Task: Innovation Leadership Retreat: Attend an innovation leadership retreat combining leadership development with innovation strategies to drive cultural transformation. Location: Innovation Leadership Retreat Center. Time: Day 1 - 9:00 AM to Day 3 - 5:30 PM.
Action: Mouse moved to (57, 96)
Screenshot: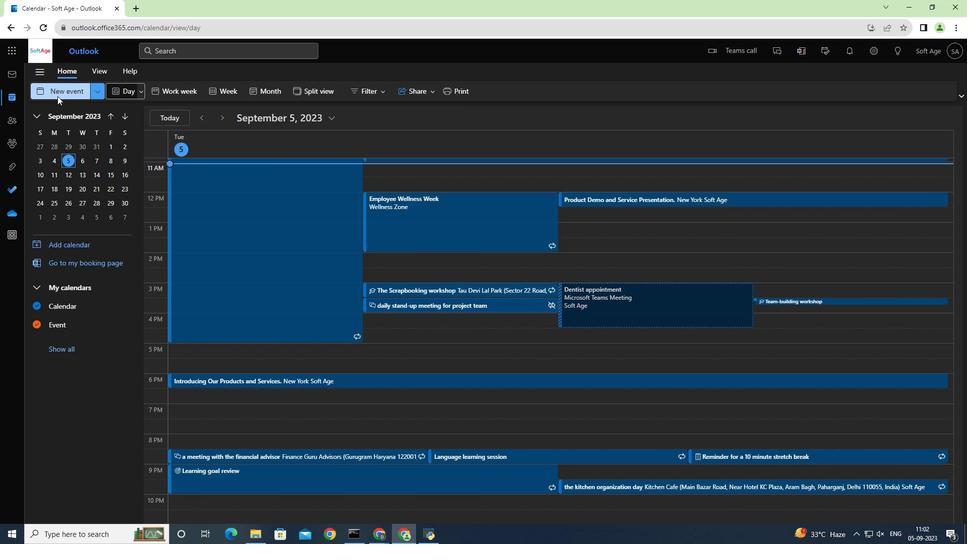 
Action: Mouse pressed left at (57, 96)
Screenshot: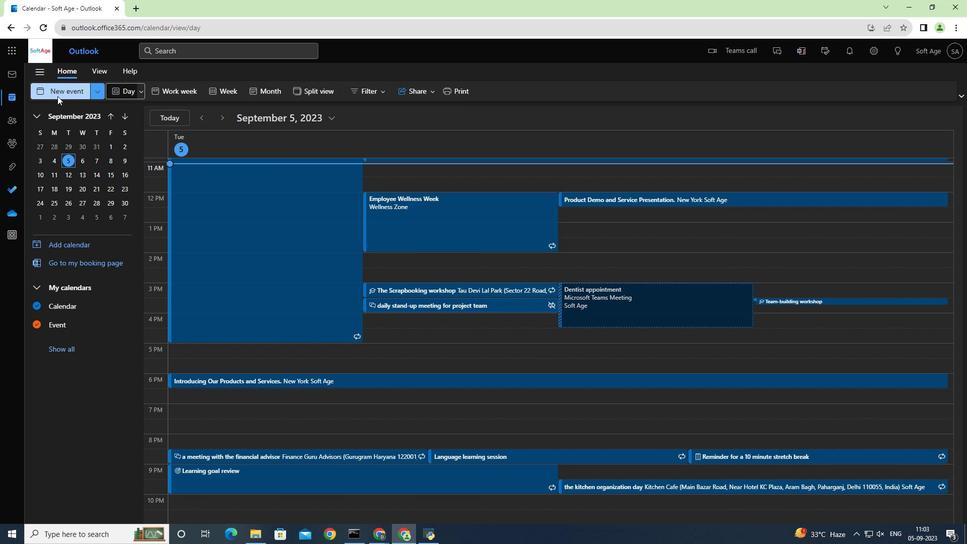 
Action: Mouse moved to (271, 154)
Screenshot: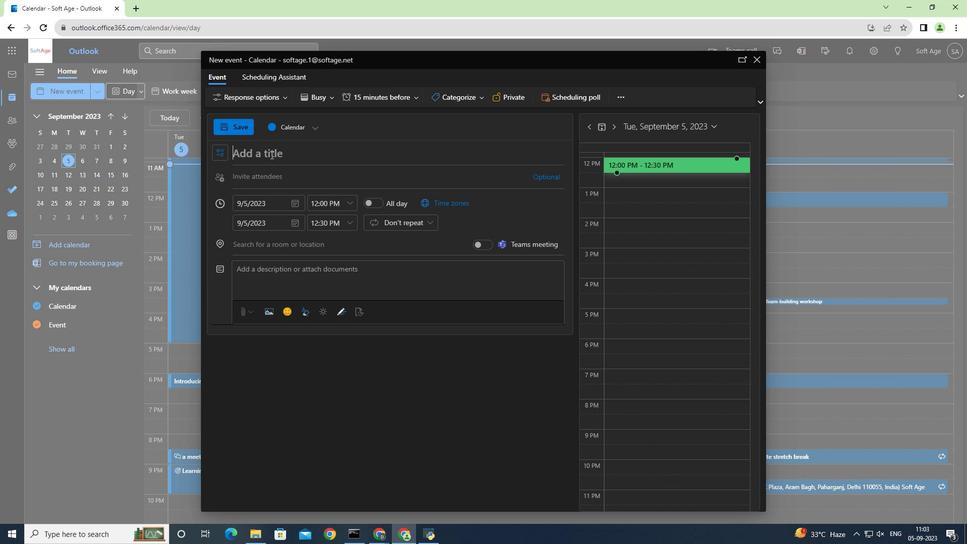 
Action: Mouse pressed left at (271, 154)
Screenshot: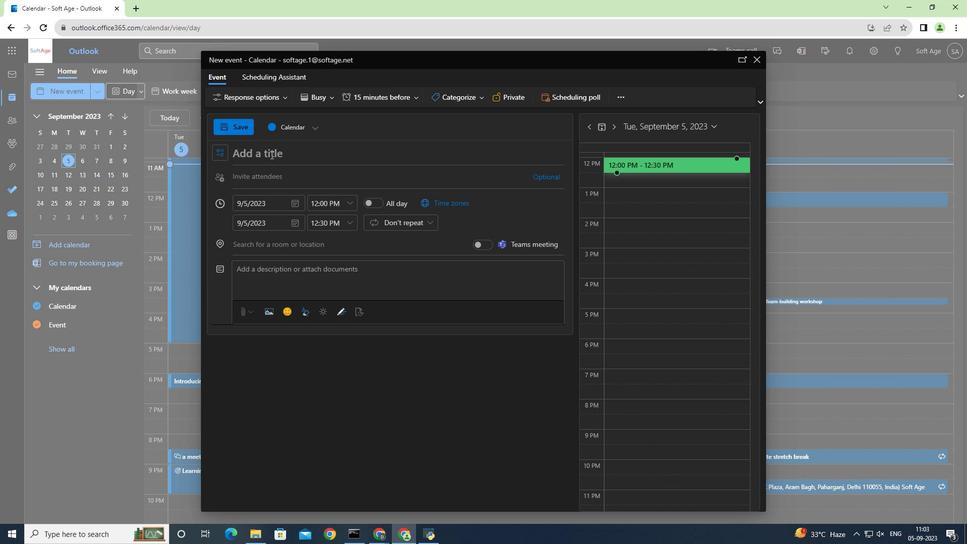 
Action: Key pressed <Key.shift>Innovation<Key.space><Key.shift>Leadership<Key.space><Key.shift><Key.shift><Key.shift><Key.shift><Key.shift><Key.shift>Retreat
Screenshot: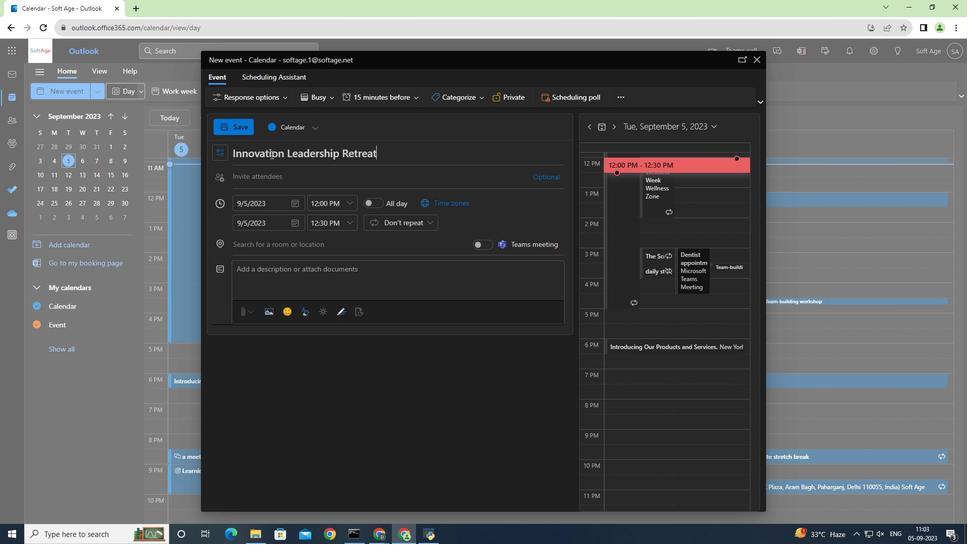 
Action: Mouse moved to (314, 266)
Screenshot: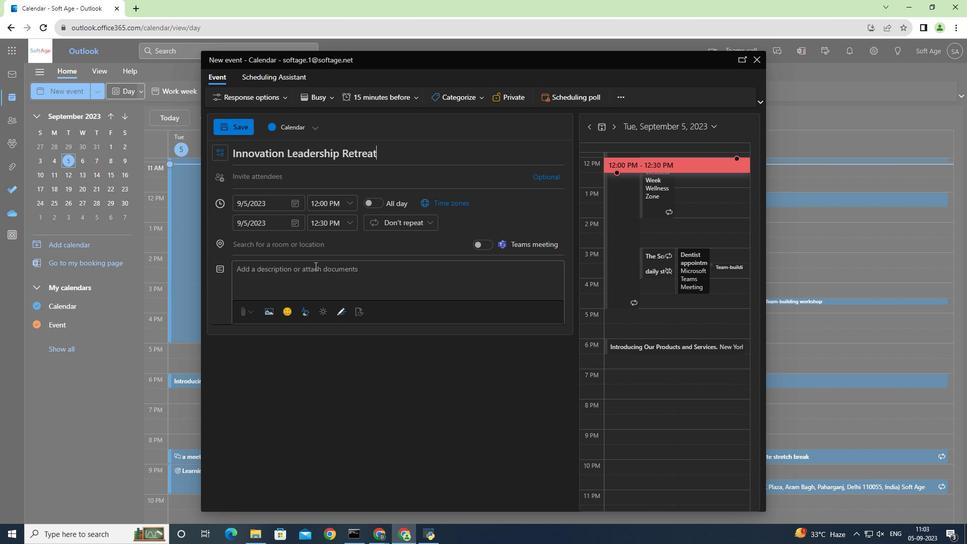 
Action: Mouse pressed left at (314, 266)
Screenshot: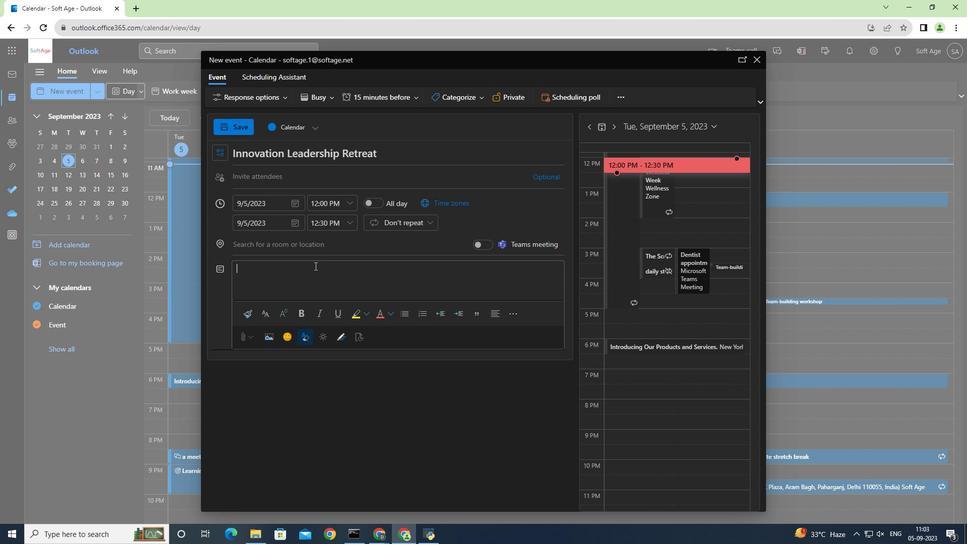 
Action: Key pressed <Key.shift><Key.shift><Key.shift><Key.shift>Attend<Key.space>an<Key.space>innovation<Key.space>leadership<Key.space>retreat<Key.space>combining<Key.space>leadership<Key.space>development<Key.space>with<Key.space>innovation<Key.space>strategies<Key.space>to<Key.space>drive<Key.space>cultural<Key.space>transformation.
Screenshot: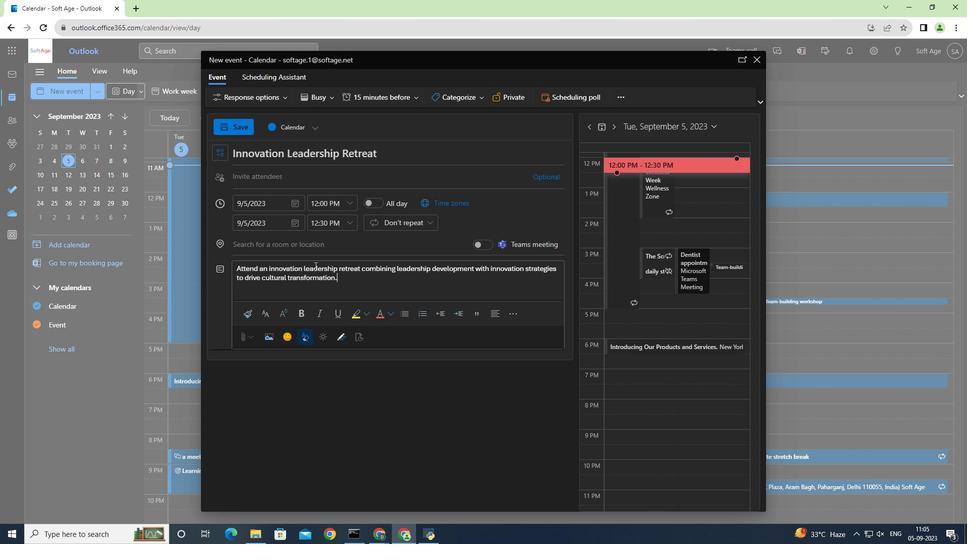 
Action: Mouse moved to (270, 245)
Screenshot: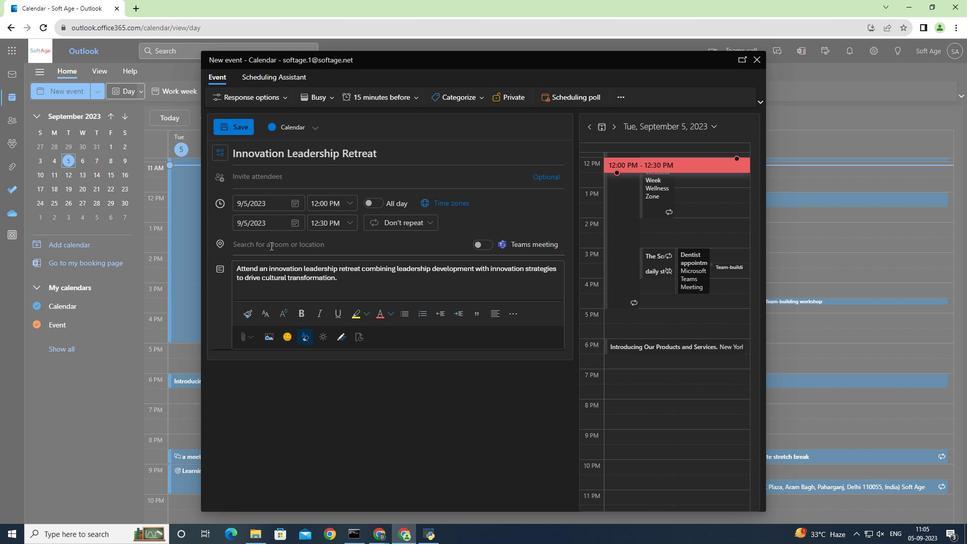
Action: Mouse pressed left at (270, 245)
Screenshot: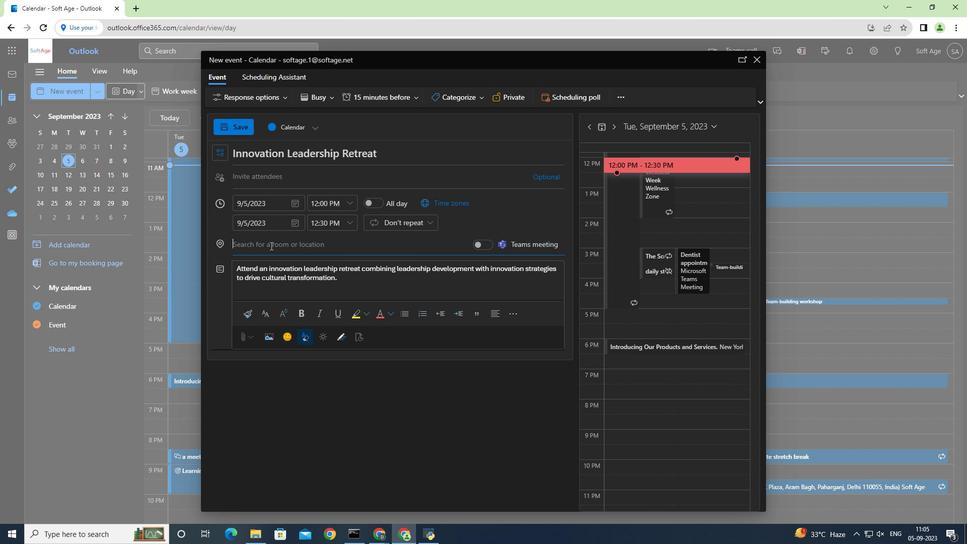 
Action: Mouse moved to (208, 43)
Screenshot: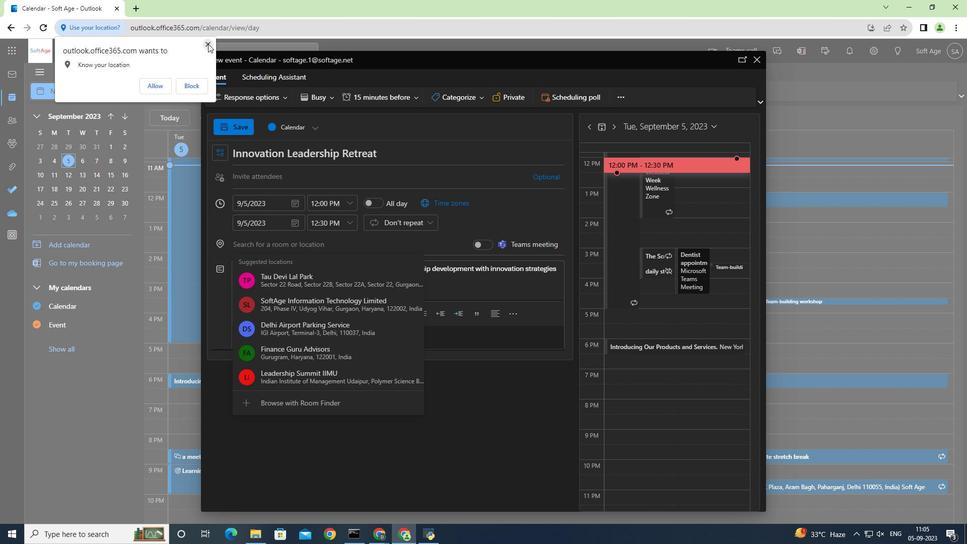 
Action: Mouse pressed left at (208, 43)
Screenshot: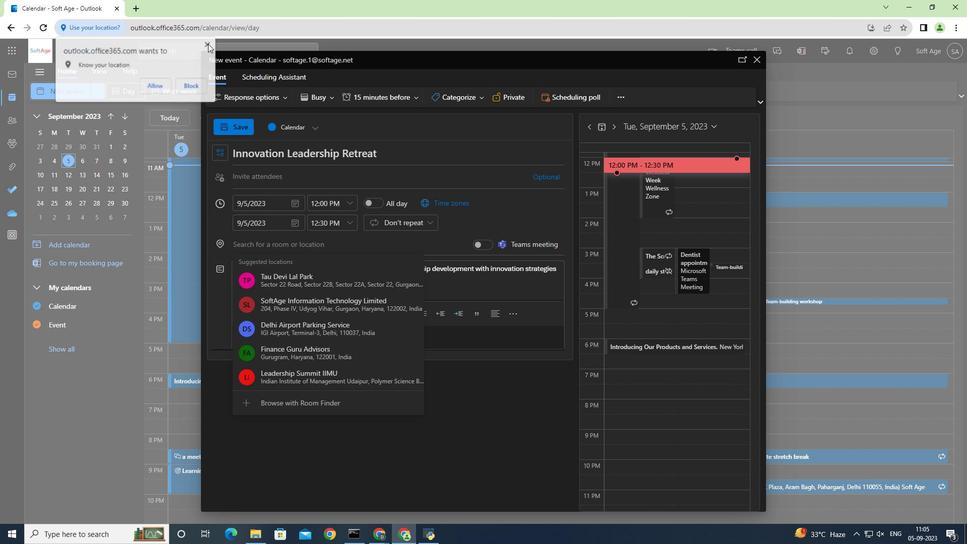 
Action: Mouse moved to (304, 246)
Screenshot: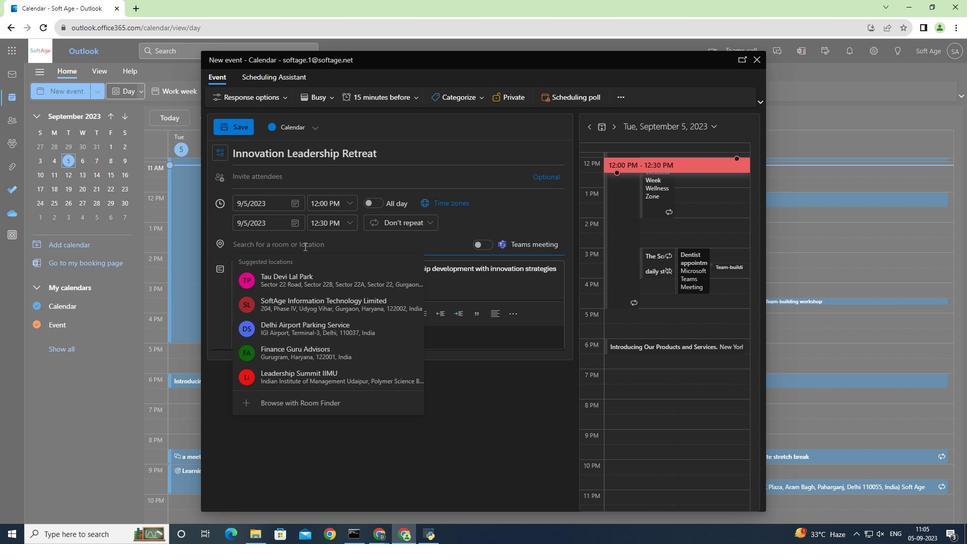 
Action: Mouse pressed left at (304, 246)
Screenshot: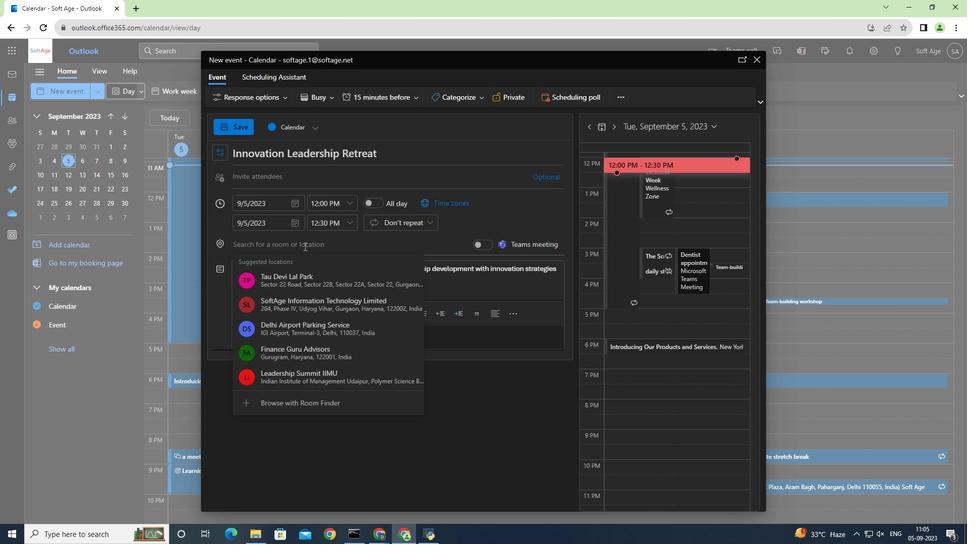 
Action: Mouse moved to (303, 245)
Screenshot: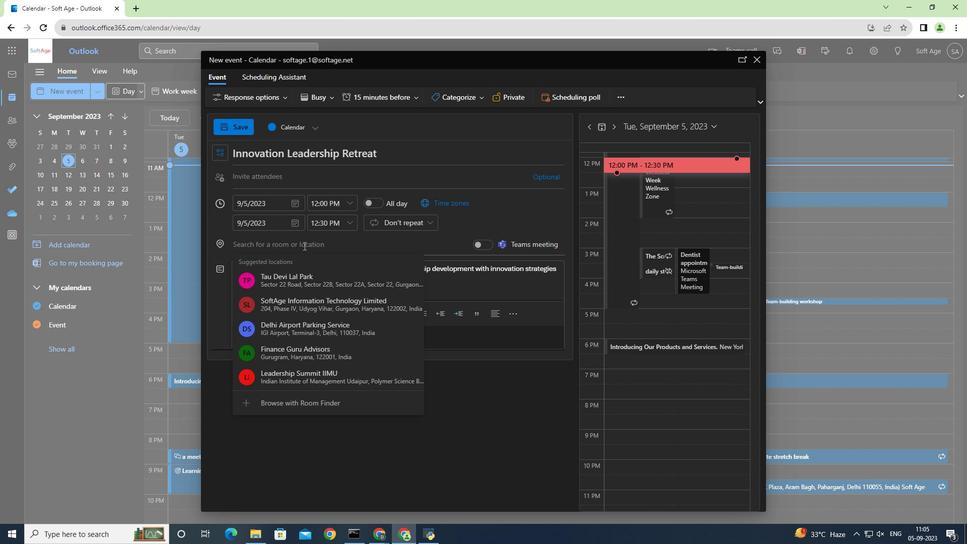 
Action: Key pressed <Key.shift><Key.shift><Key.shift><Key.shift><Key.shift><Key.shift><Key.shift><Key.shift><Key.shift><Key.shift><Key.shift><Key.shift><Key.shift><Key.shift><Key.shift><Key.shift><Key.shift><Key.shift><Key.shift><Key.shift><Key.shift><Key.shift><Key.shift><Key.shift><Key.shift><Key.shift><Key.shift><Key.shift><Key.shift><Key.shift><Key.shift><Key.shift><Key.shift><Key.shift><Key.shift><Key.shift><Key.shift><Key.shift><Key.shift><Key.shift><Key.shift><Key.shift><Key.shift><Key.shift><Key.shift><Key.shift><Key.shift><Key.shift><Key.shift><Key.shift><Key.shift><Key.shift><Key.shift><Key.shift>Innovation<Key.space><Key.shift>Leadership<Key.space><Key.shift><Key.shift><Key.shift><Key.shift><Key.shift><Key.shift><Key.shift><Key.shift><Key.shift><Key.shift><Key.shift>Retreat<Key.space><Key.shift>Center
Screenshot: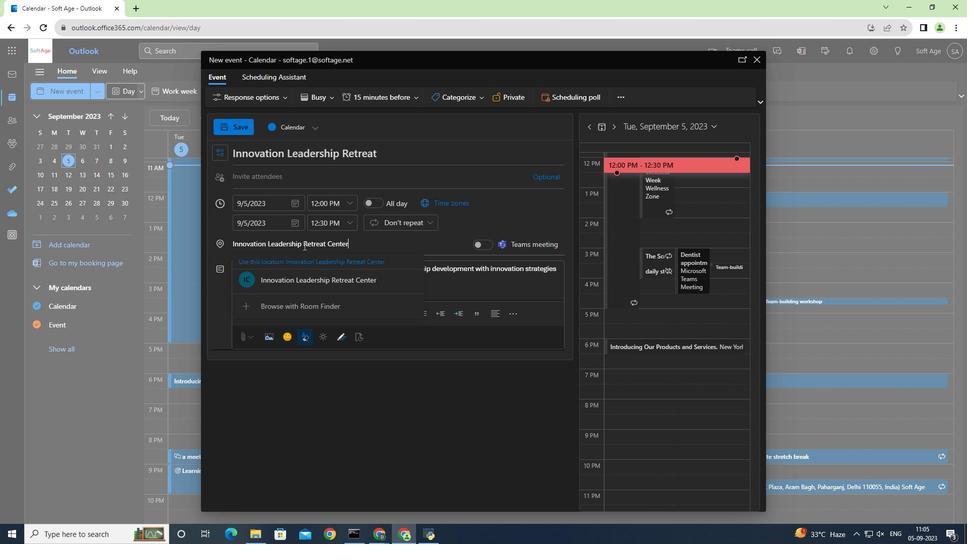 
Action: Mouse moved to (296, 202)
Screenshot: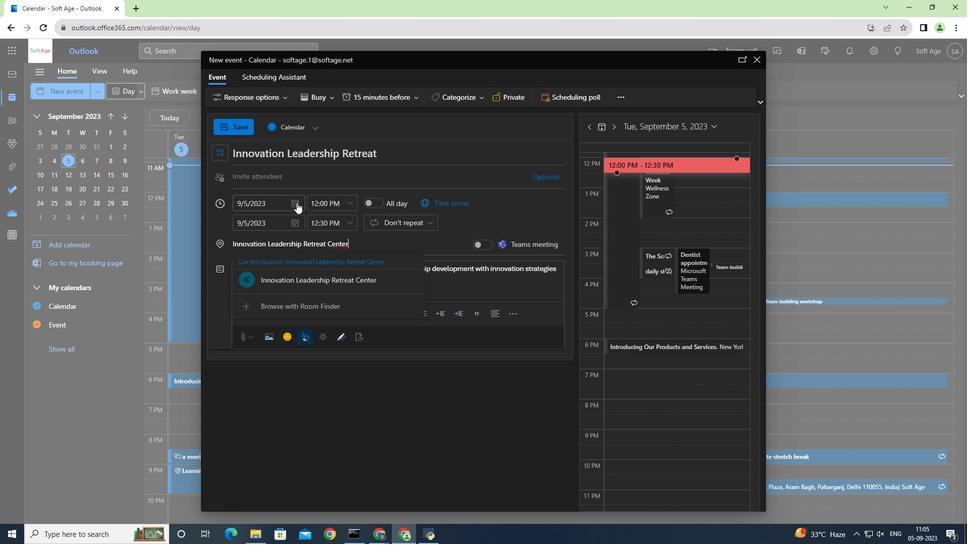 
Action: Mouse pressed left at (296, 202)
Screenshot: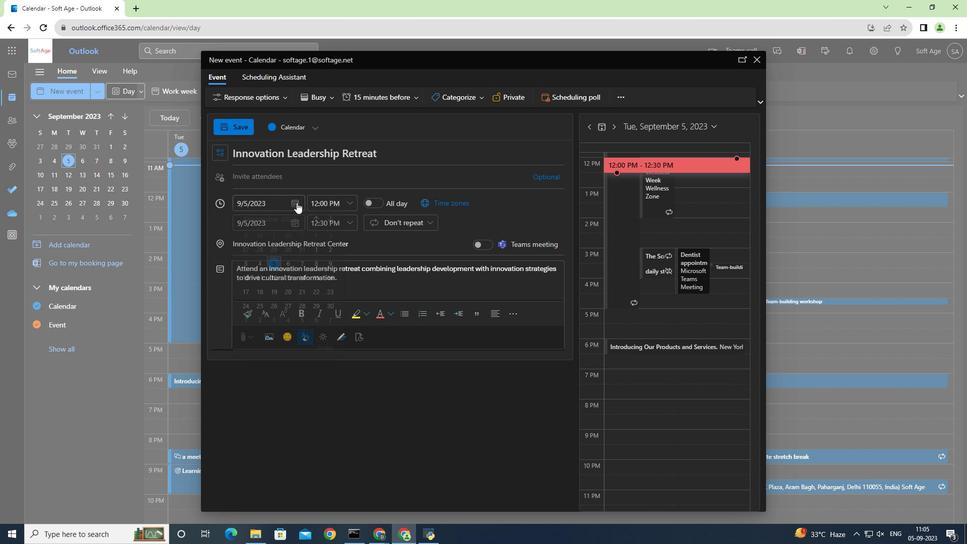 
Action: Mouse moved to (287, 271)
Screenshot: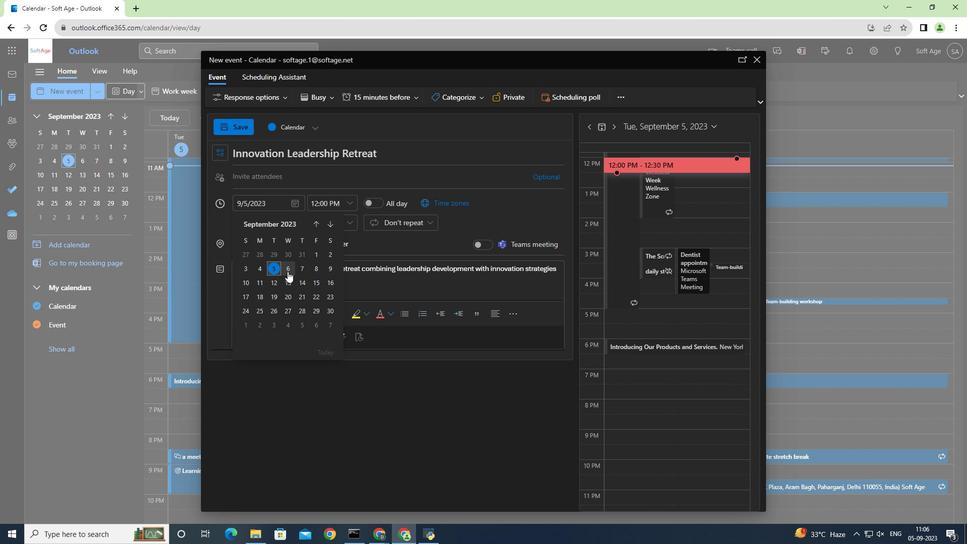
Action: Mouse pressed left at (287, 271)
Screenshot: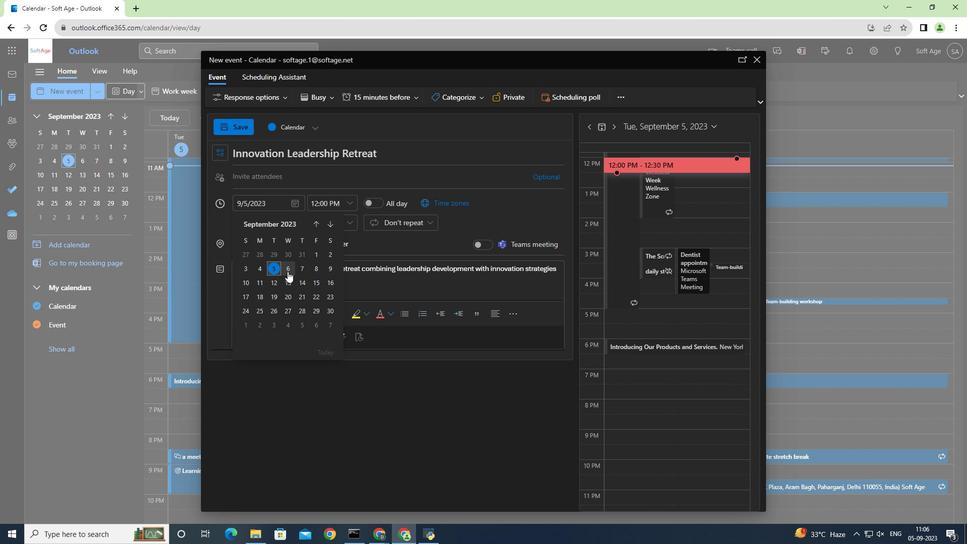 
Action: Mouse moved to (346, 201)
Screenshot: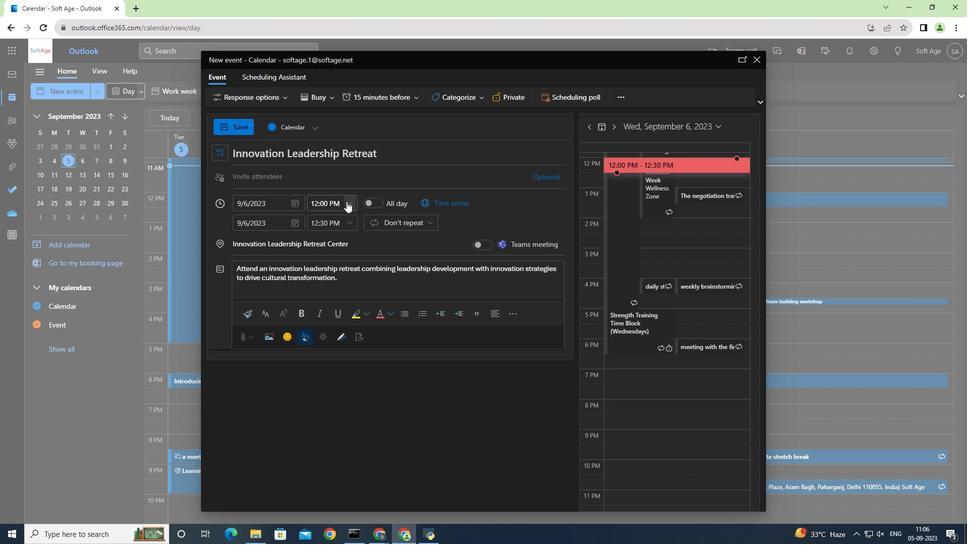 
Action: Mouse pressed left at (346, 201)
Screenshot: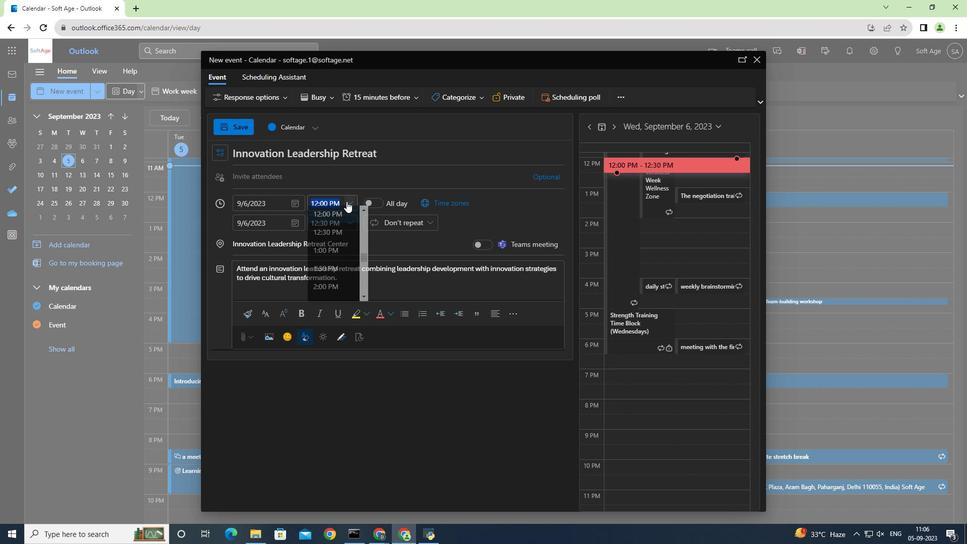 
Action: Mouse moved to (343, 244)
Screenshot: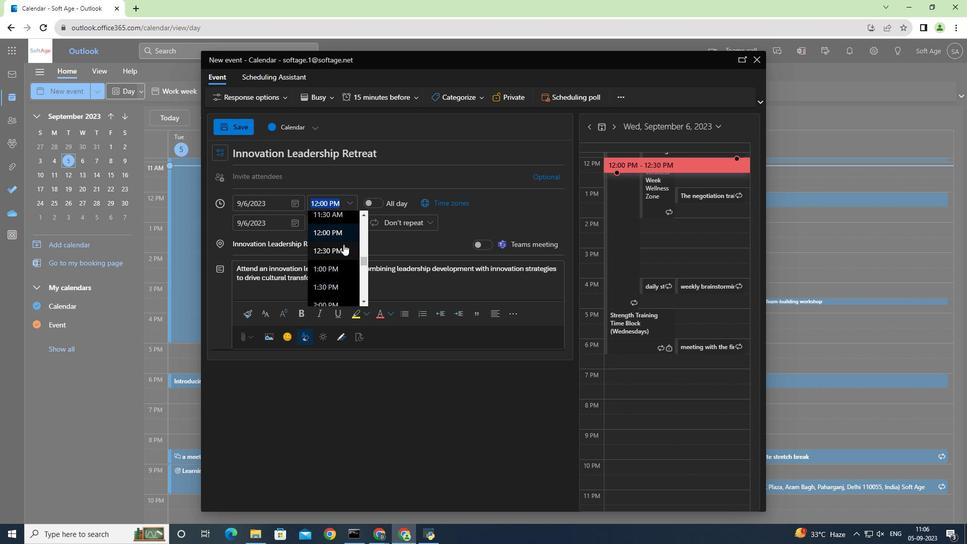 
Action: Mouse scrolled (343, 244) with delta (0, 0)
Screenshot: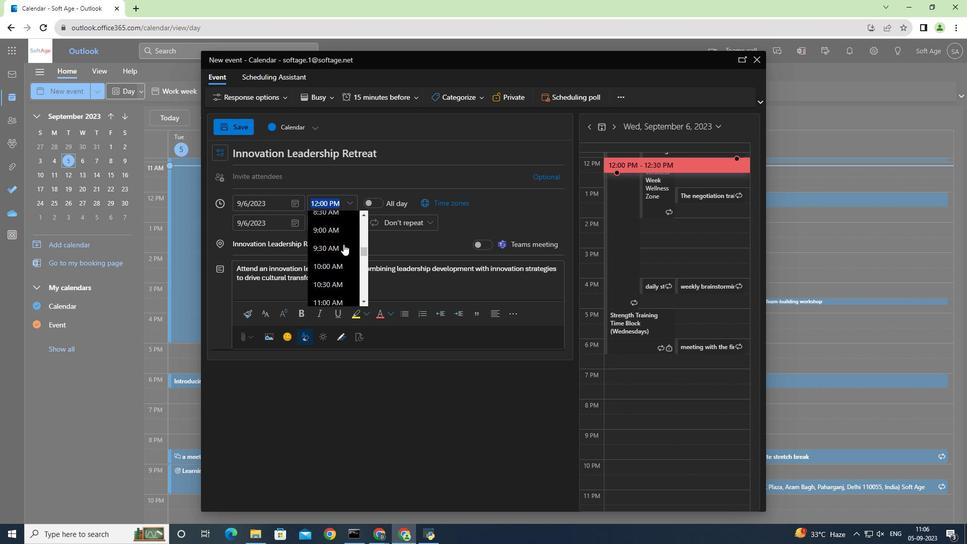 
Action: Mouse scrolled (343, 244) with delta (0, 0)
Screenshot: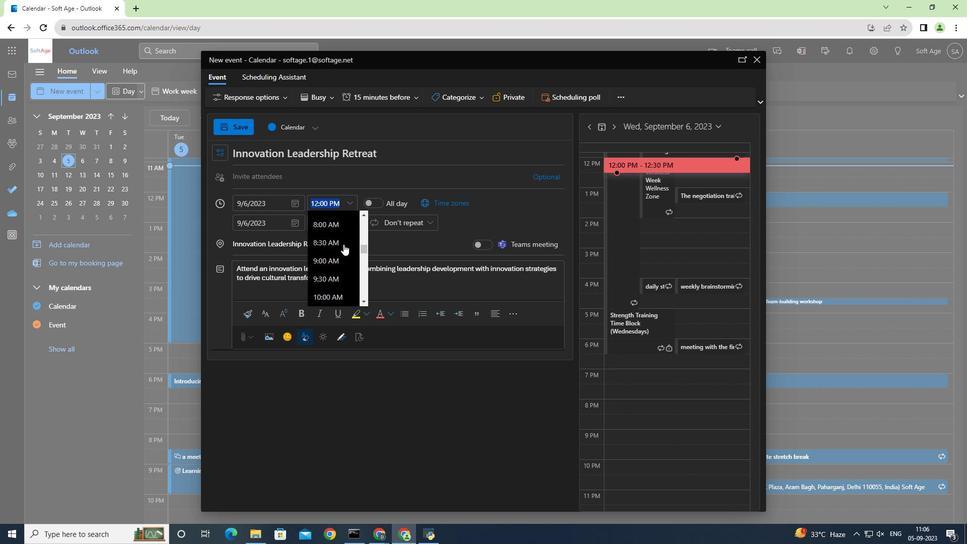 
Action: Mouse scrolled (343, 244) with delta (0, 0)
Screenshot: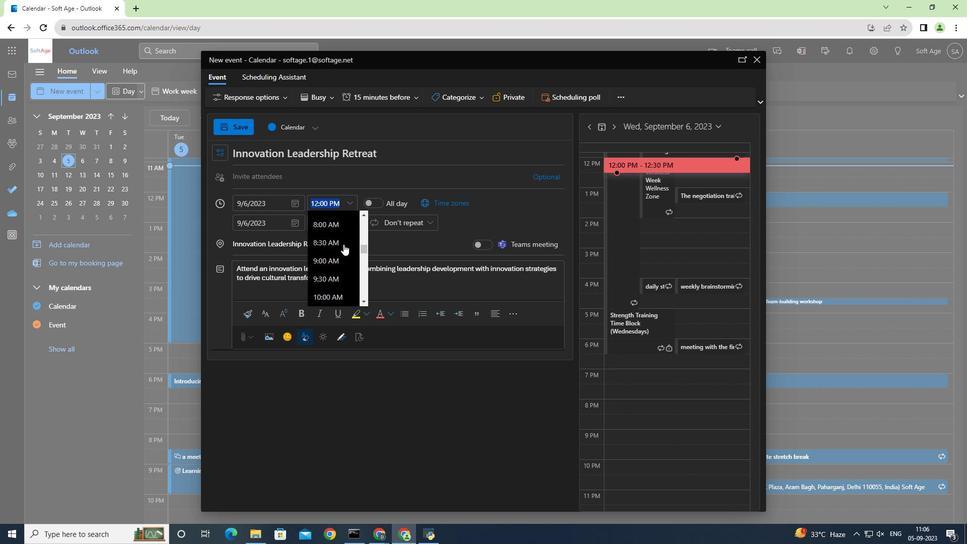 
Action: Mouse moved to (347, 262)
Screenshot: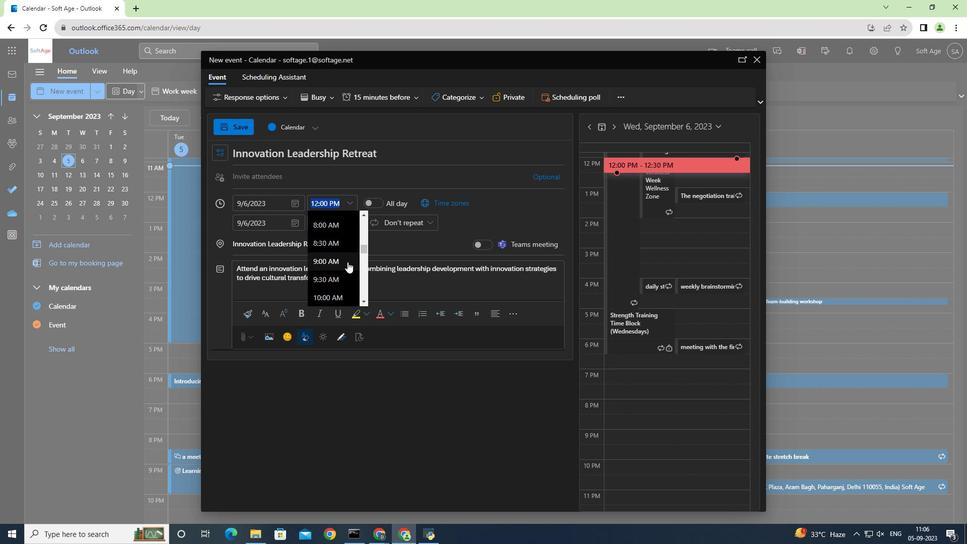 
Action: Mouse pressed left at (347, 262)
Screenshot: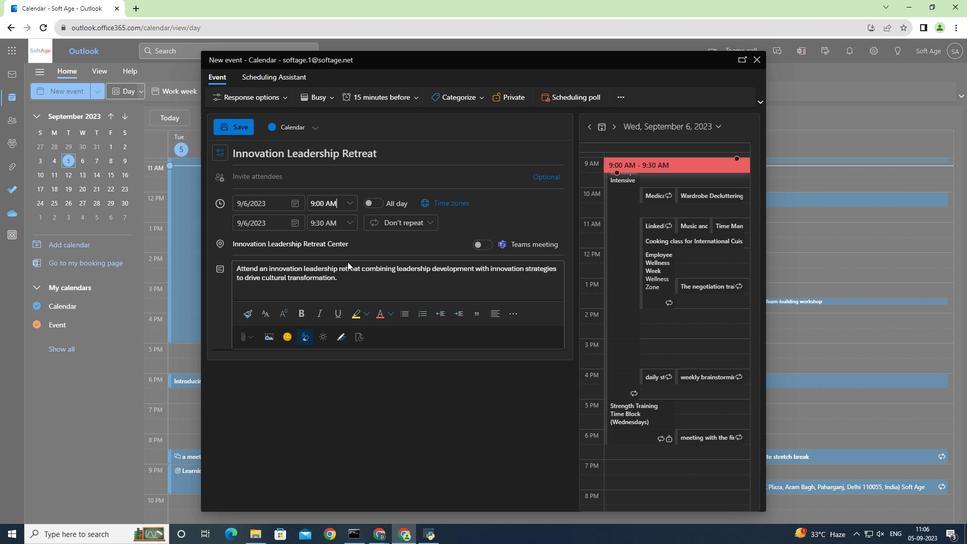 
Action: Mouse moved to (298, 223)
Screenshot: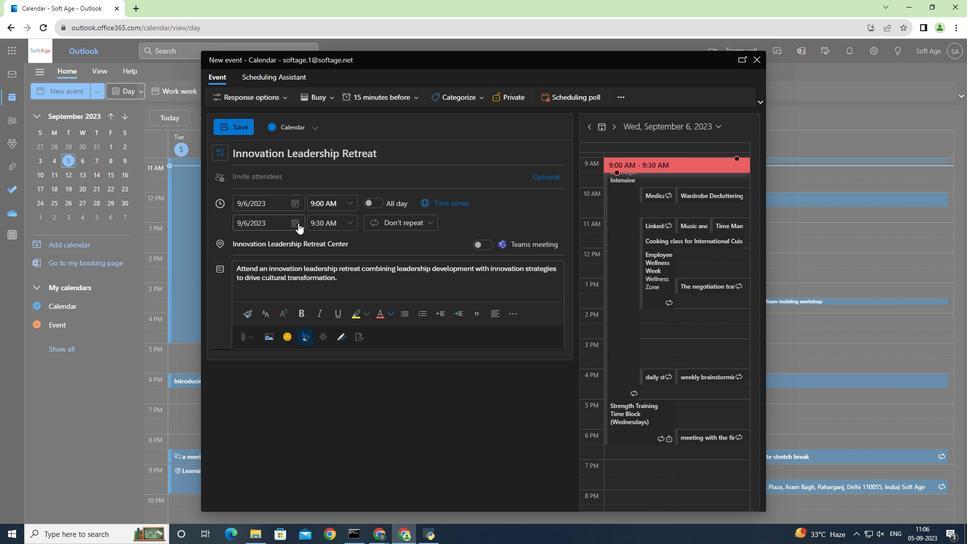 
Action: Mouse pressed left at (298, 223)
Screenshot: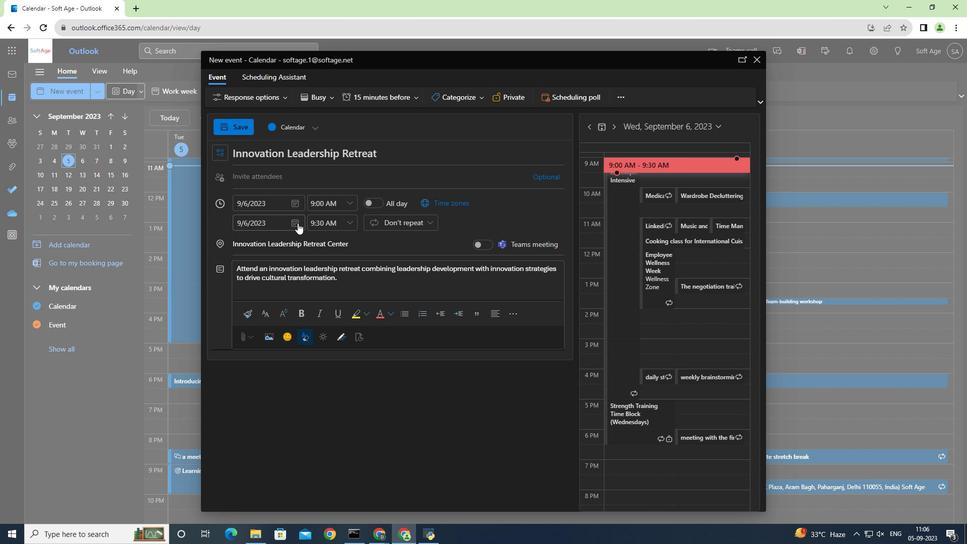 
Action: Mouse moved to (316, 289)
Screenshot: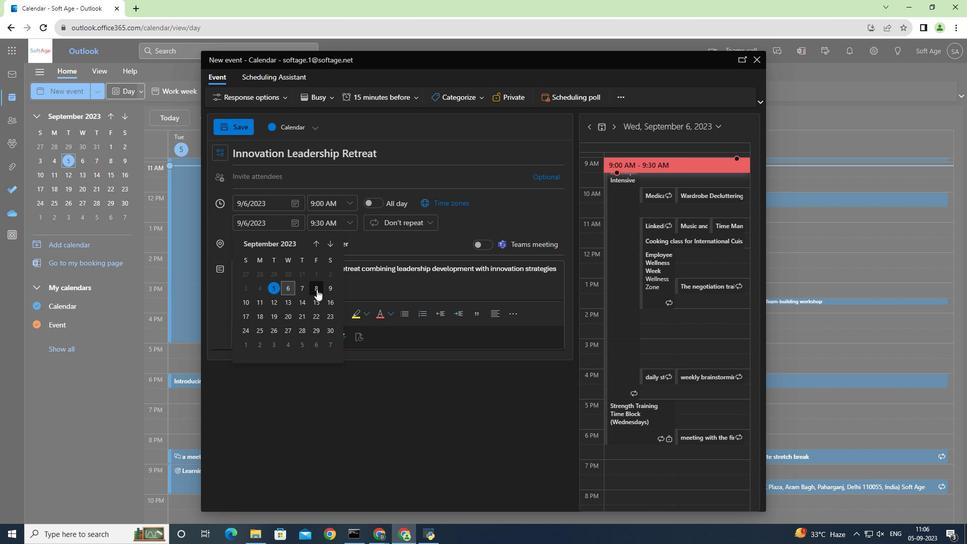 
Action: Mouse pressed left at (316, 289)
Screenshot: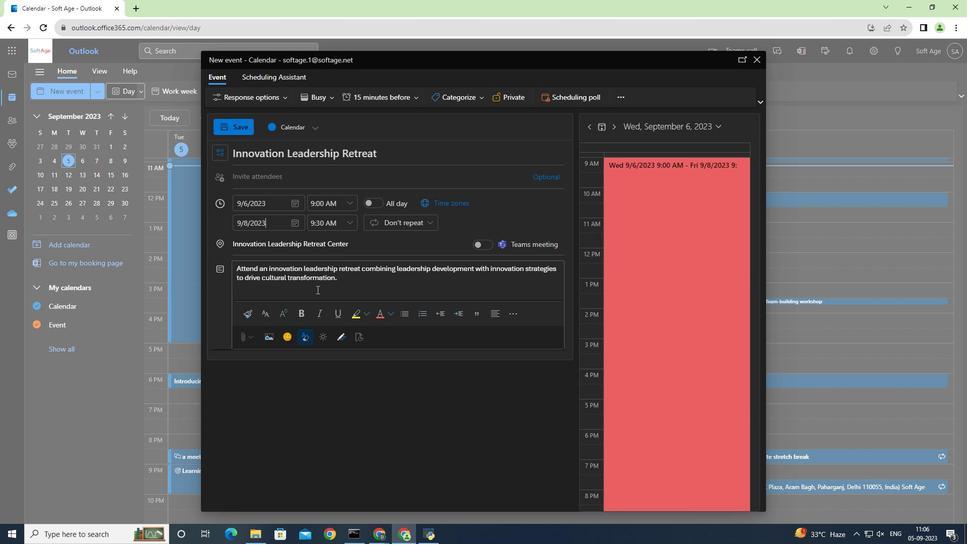 
Action: Mouse moved to (349, 226)
Screenshot: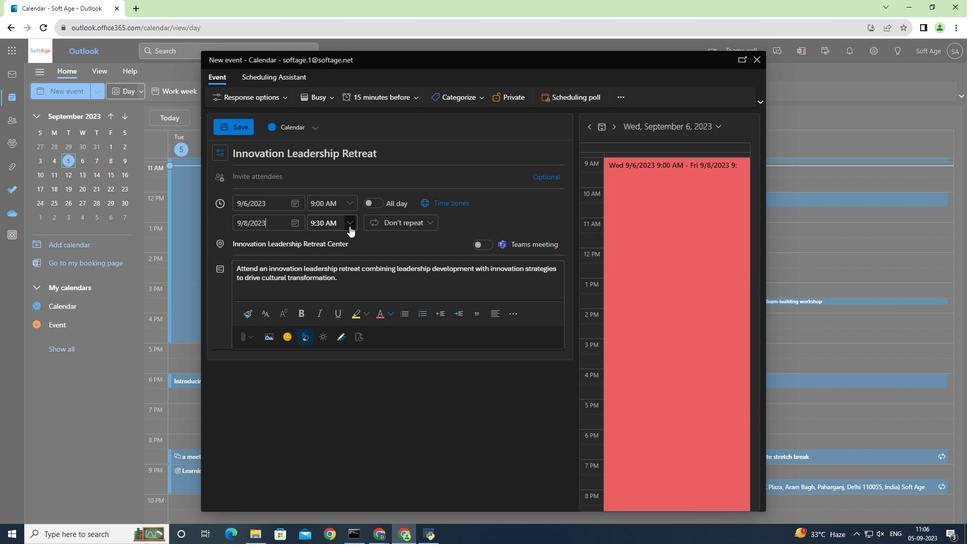 
Action: Mouse pressed left at (349, 226)
Screenshot: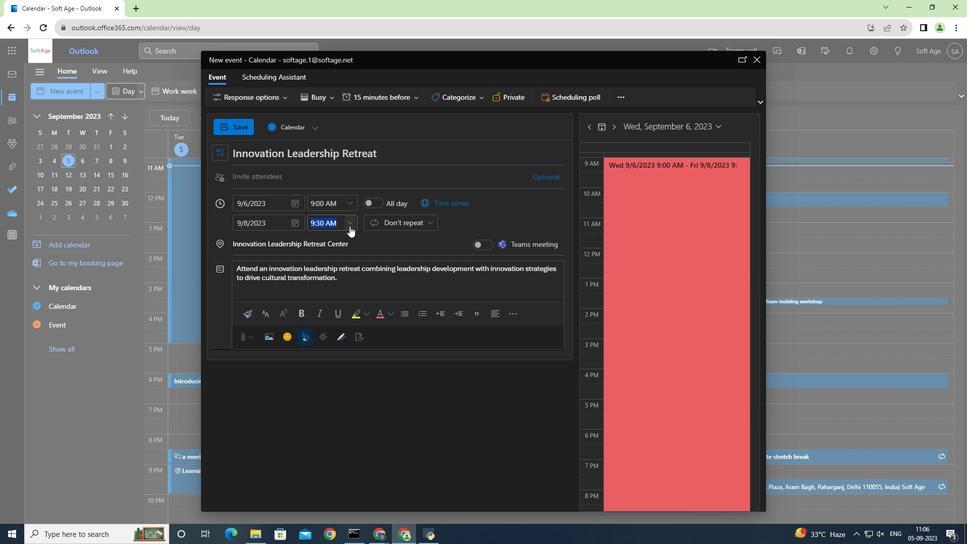 
Action: Mouse moved to (348, 254)
Screenshot: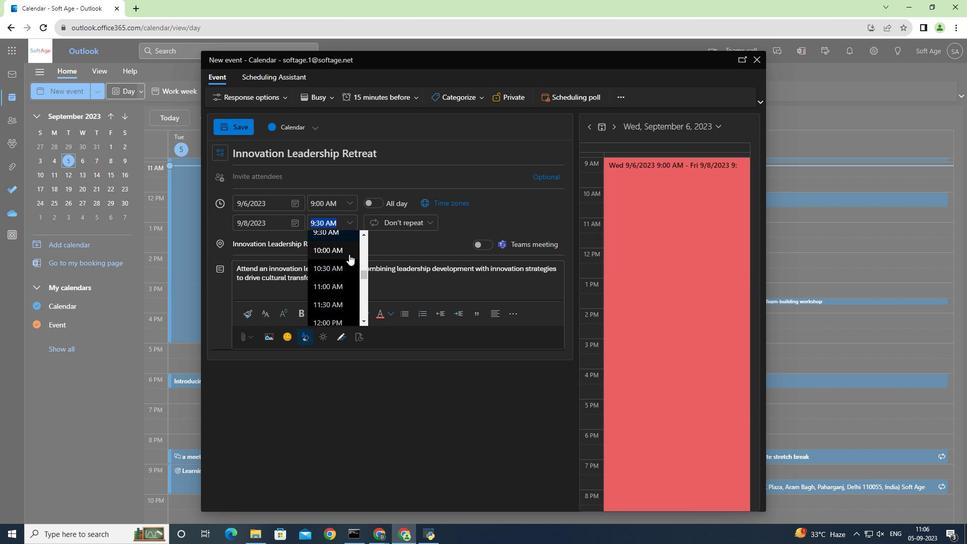 
Action: Mouse scrolled (348, 253) with delta (0, 0)
Screenshot: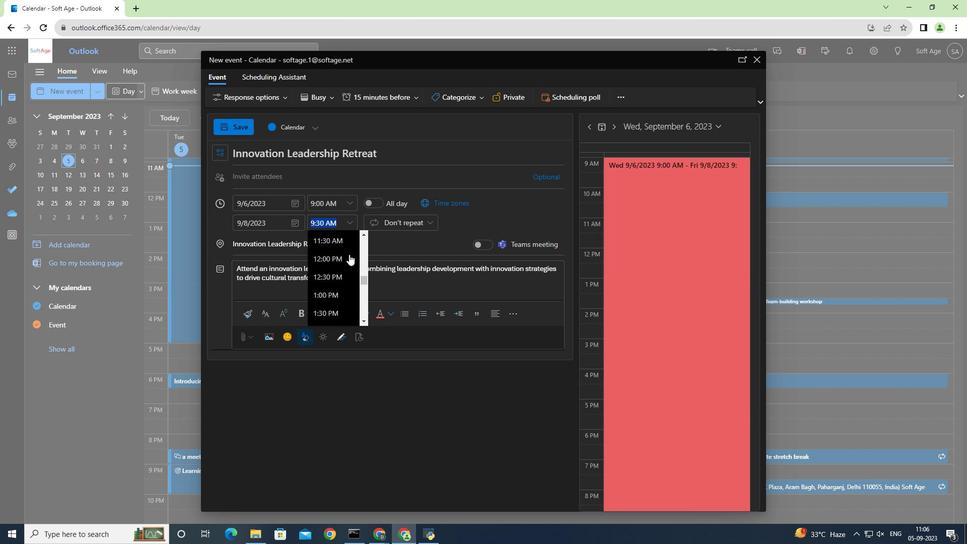 
Action: Mouse moved to (348, 254)
Screenshot: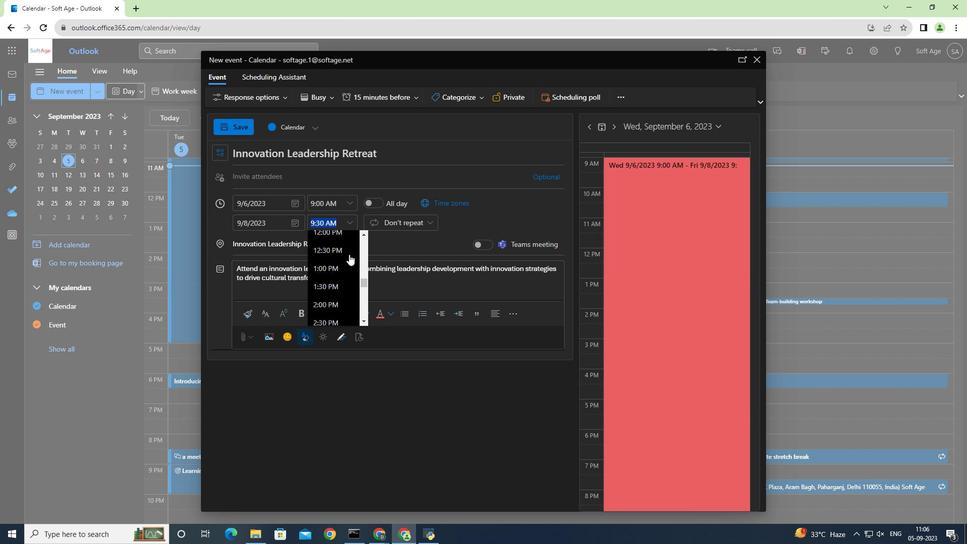 
Action: Mouse scrolled (348, 253) with delta (0, 0)
Screenshot: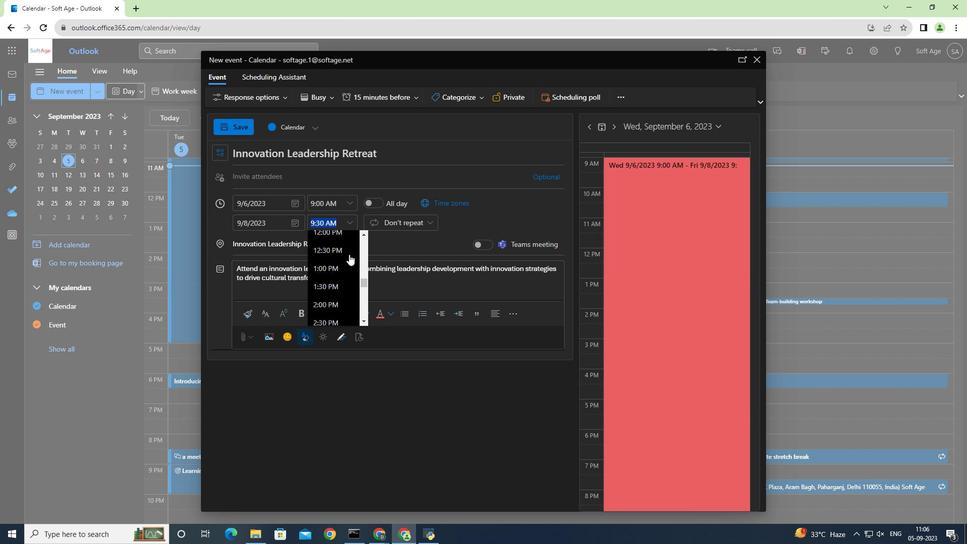 
Action: Mouse moved to (342, 260)
Screenshot: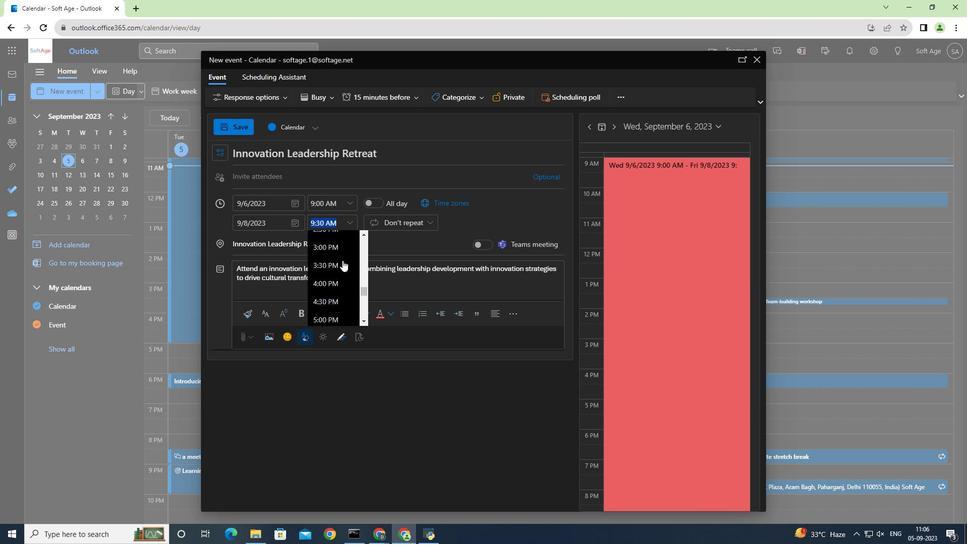 
Action: Mouse scrolled (342, 260) with delta (0, 0)
Screenshot: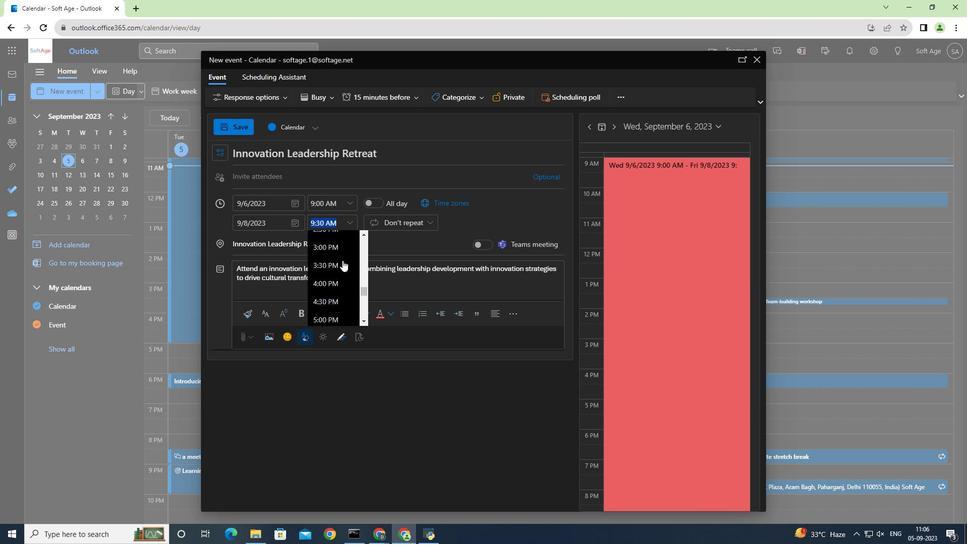 
Action: Mouse scrolled (342, 260) with delta (0, 0)
Screenshot: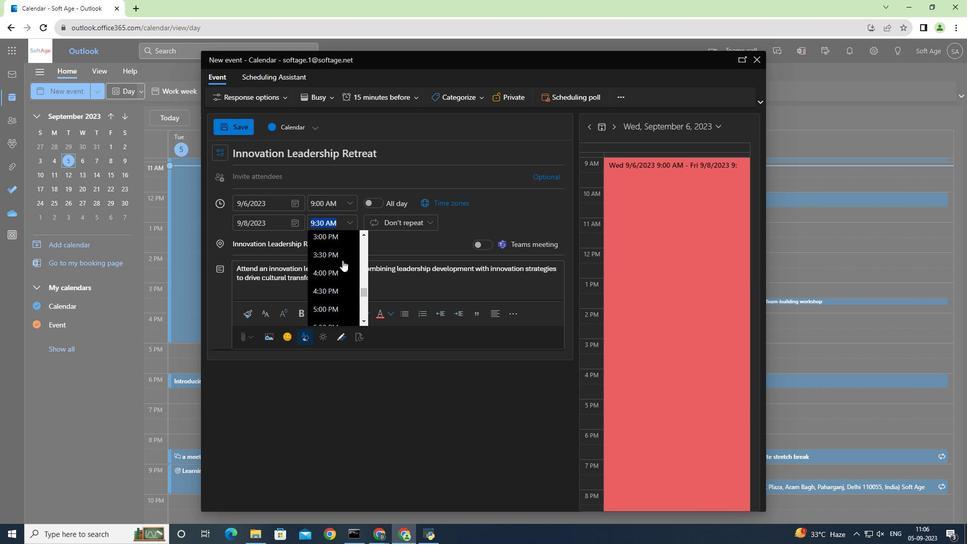 
Action: Mouse moved to (337, 265)
Screenshot: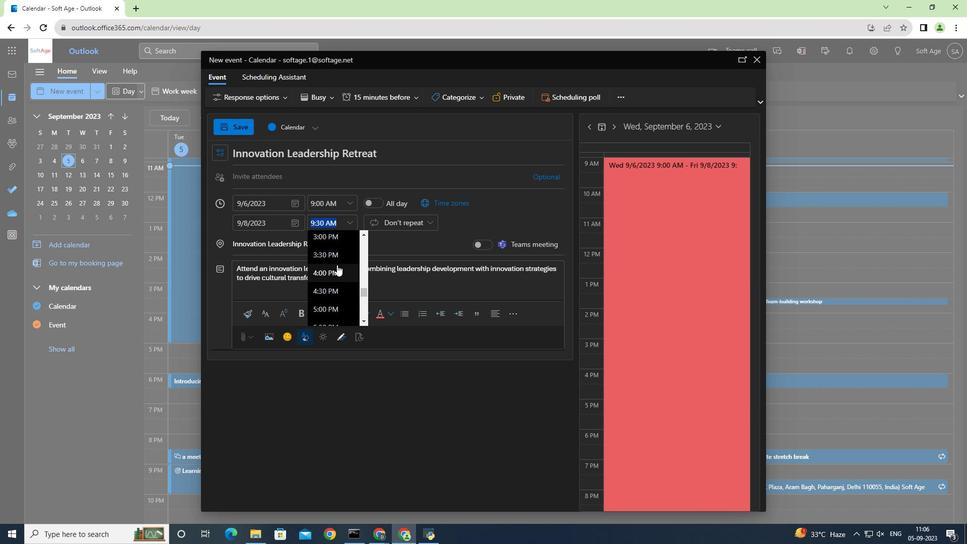 
Action: Mouse scrolled (337, 264) with delta (0, 0)
Screenshot: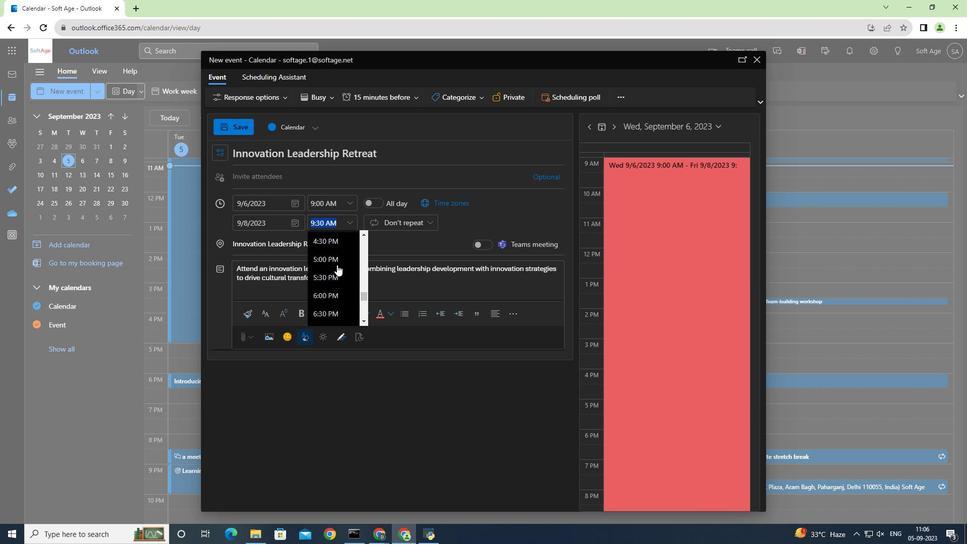 
Action: Mouse moved to (335, 272)
Screenshot: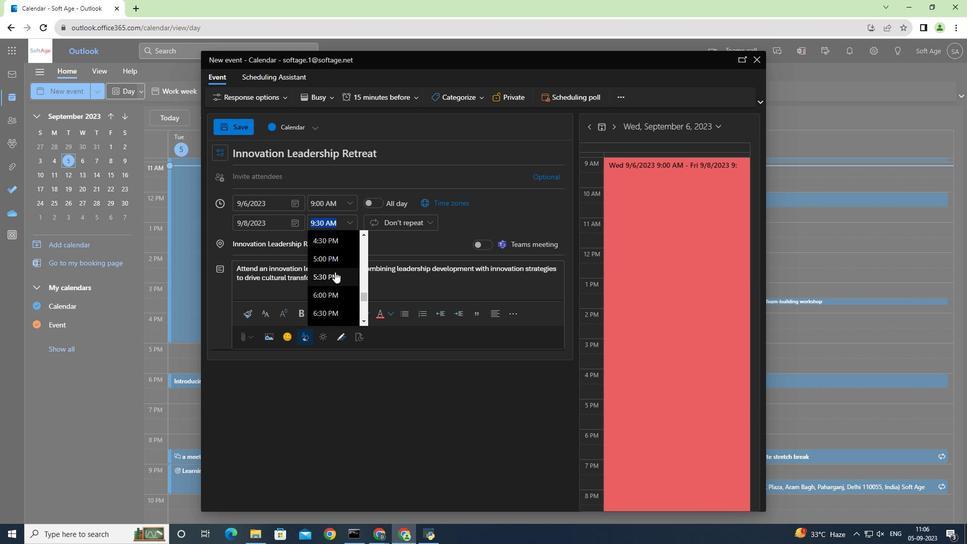 
Action: Mouse pressed left at (335, 272)
Screenshot: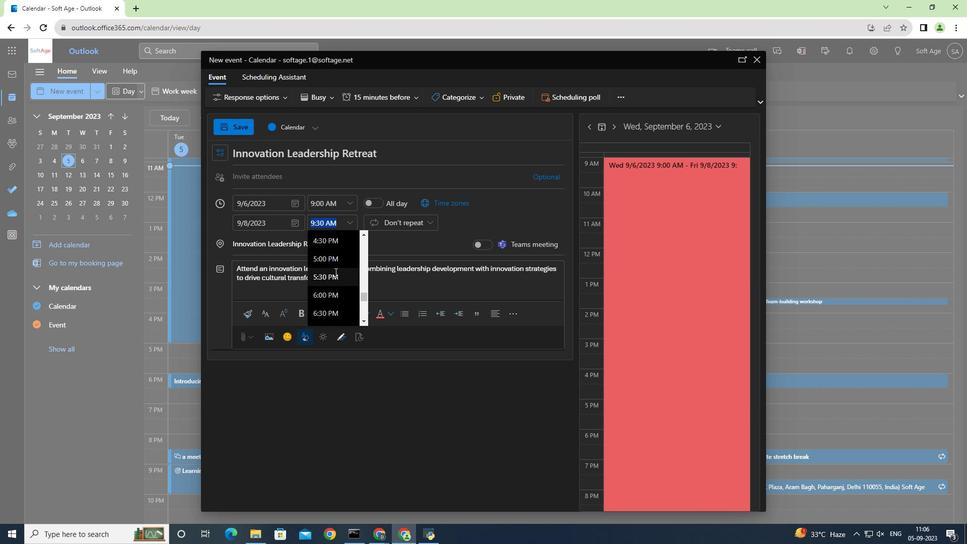 
Action: Mouse moved to (275, 179)
Screenshot: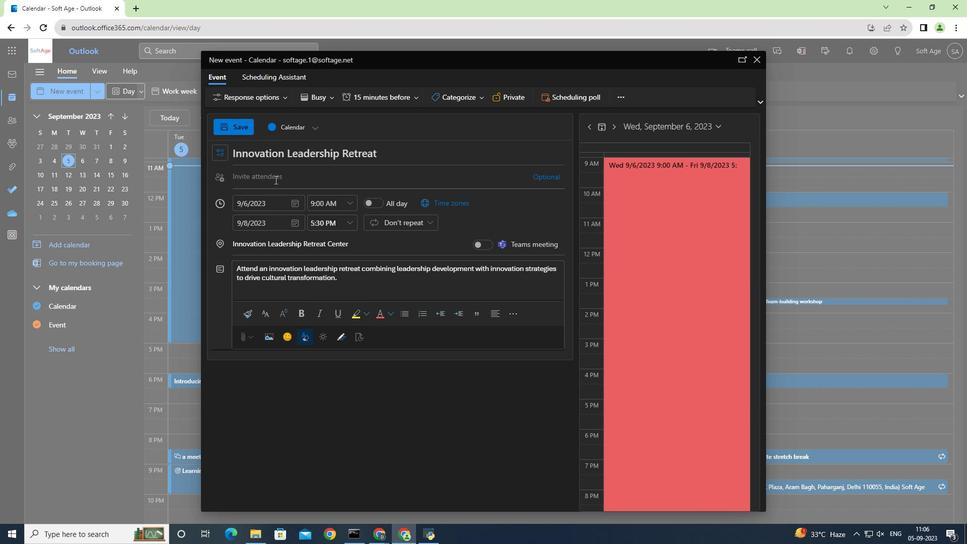 
Action: Mouse pressed left at (275, 179)
Screenshot: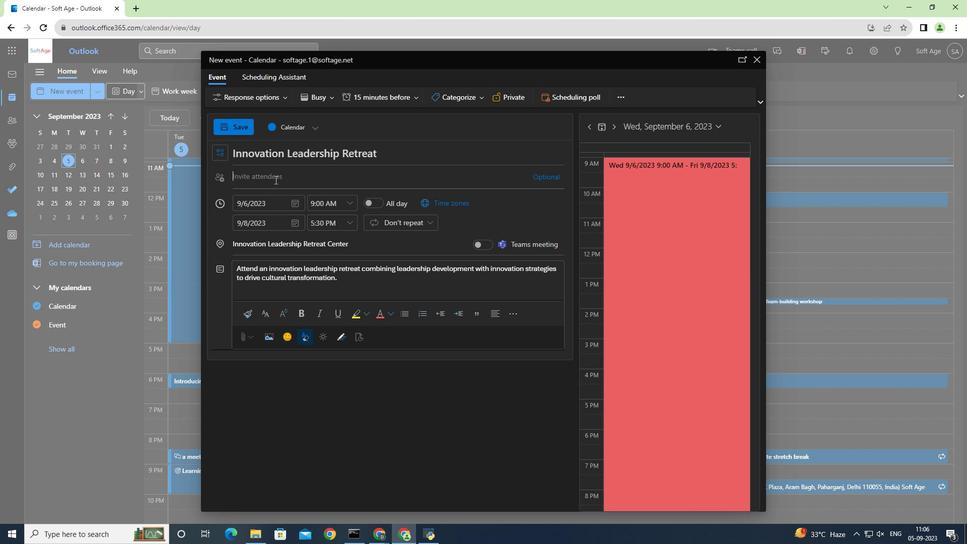 
Action: Mouse moved to (323, 243)
Screenshot: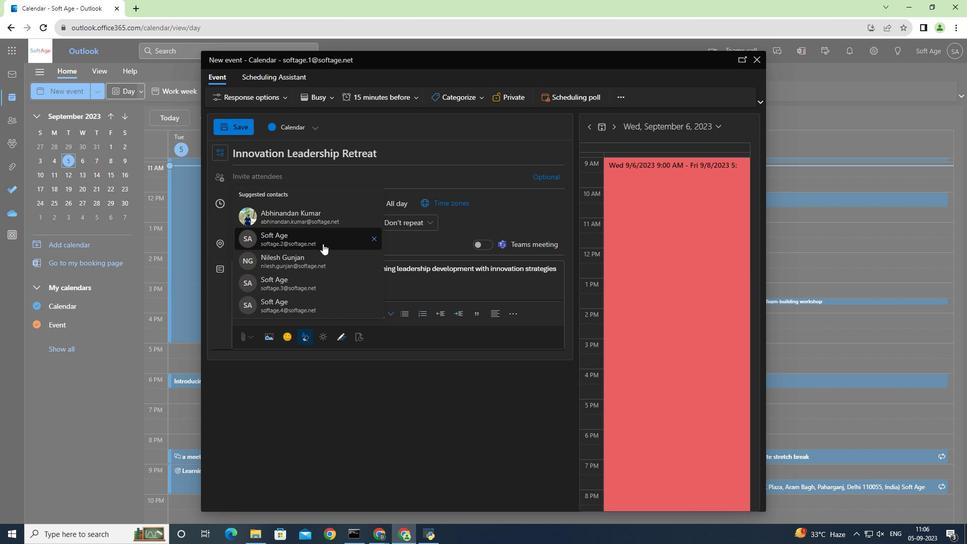 
Action: Mouse pressed left at (323, 243)
Screenshot: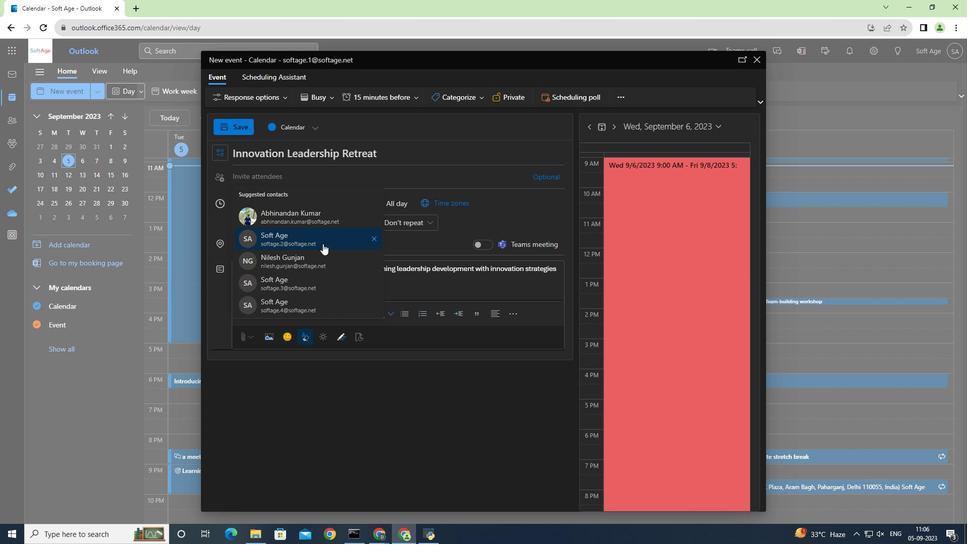 
Action: Mouse moved to (324, 197)
Screenshot: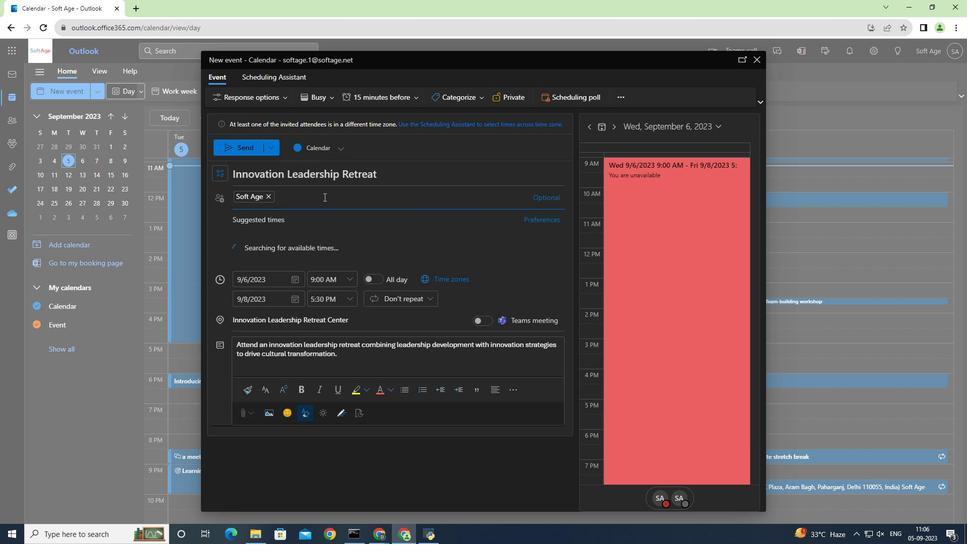 
Action: Mouse pressed left at (324, 197)
Screenshot: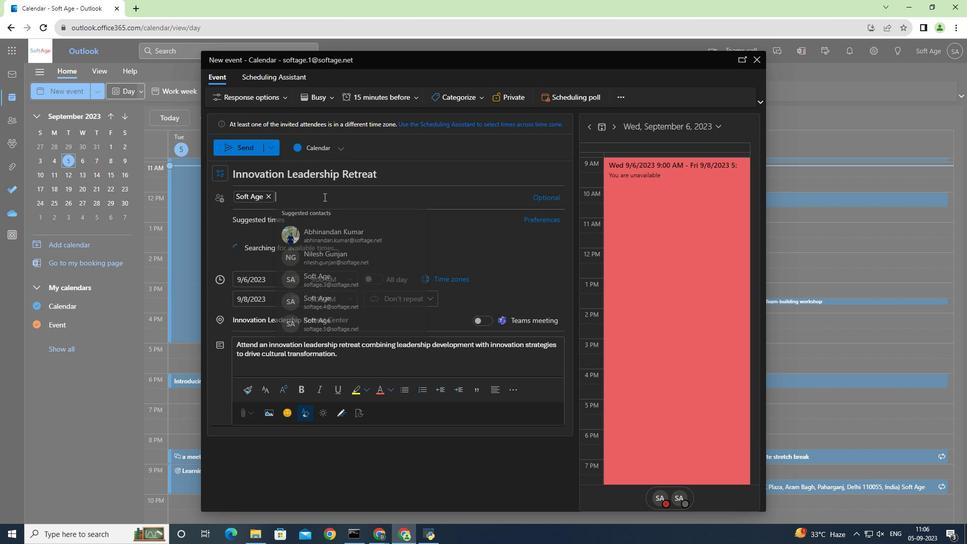 
Action: Mouse moved to (358, 240)
Screenshot: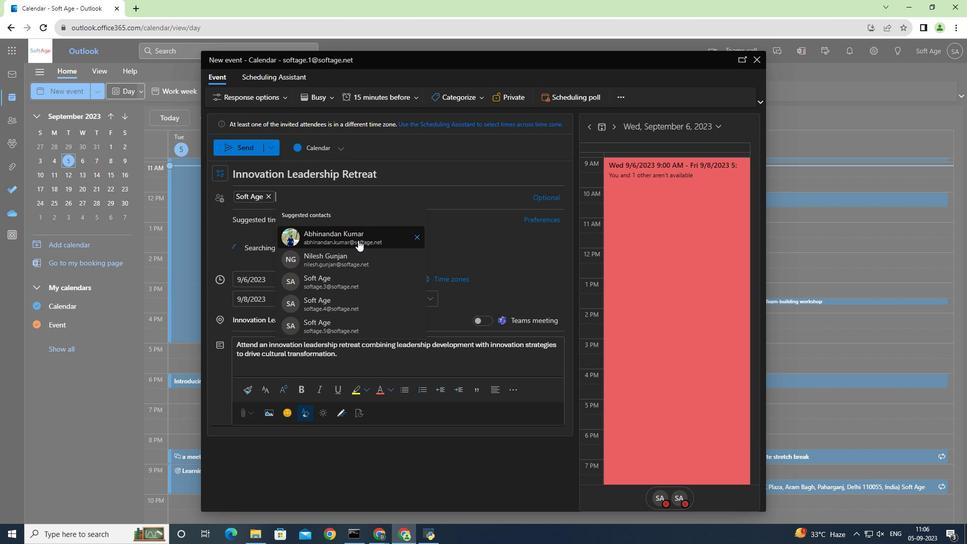 
Action: Mouse pressed left at (358, 240)
Screenshot: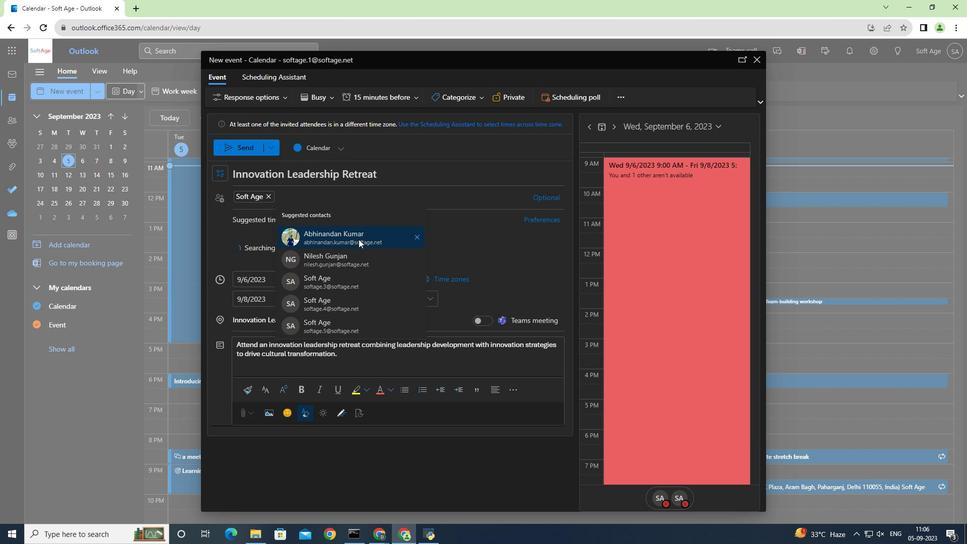 
Action: Mouse moved to (251, 148)
Screenshot: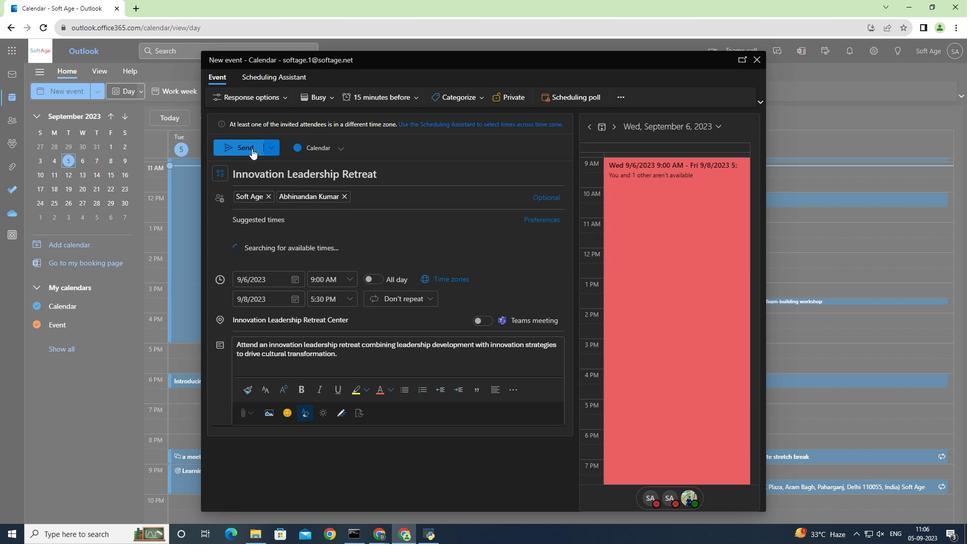 
Action: Mouse pressed left at (251, 148)
Screenshot: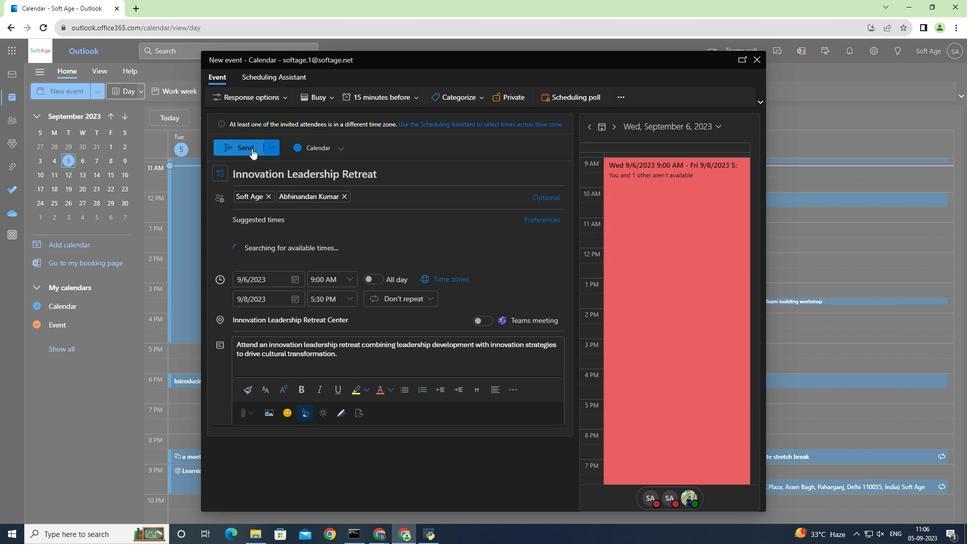 
Action: Mouse moved to (522, 356)
Screenshot: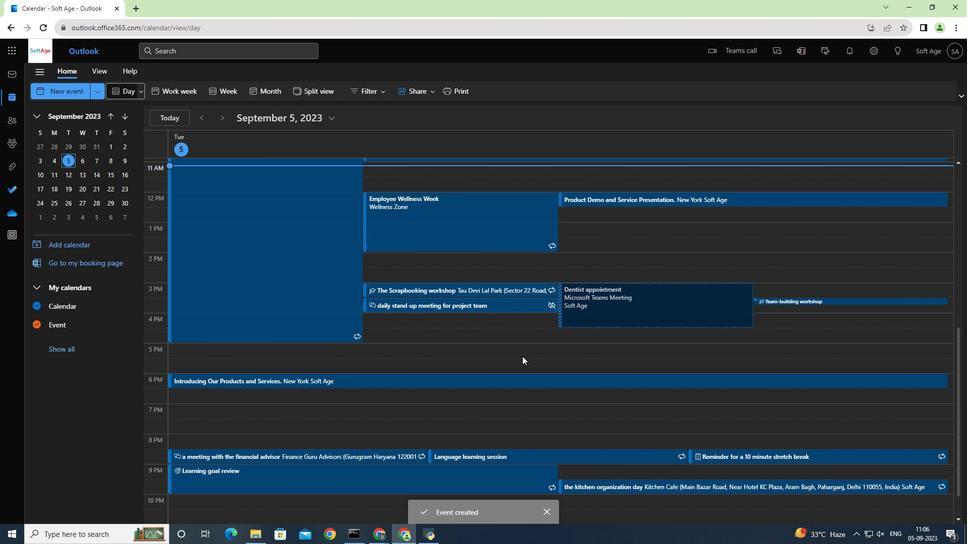 
